 Task: Search one way flight ticket for 2 adults, 2 children, 2 infants in seat in first from Grand Rapids: Gerald R. Ford International Airport to Rockford: Chicago Rockford International Airport(was Northwest Chicagoland Regional Airport At Rockford) on 5-1-2023. Choice of flights is American. Number of bags: 1 checked bag. Price is upto 105000. Outbound departure time preference is 12:00.
Action: Mouse moved to (192, 206)
Screenshot: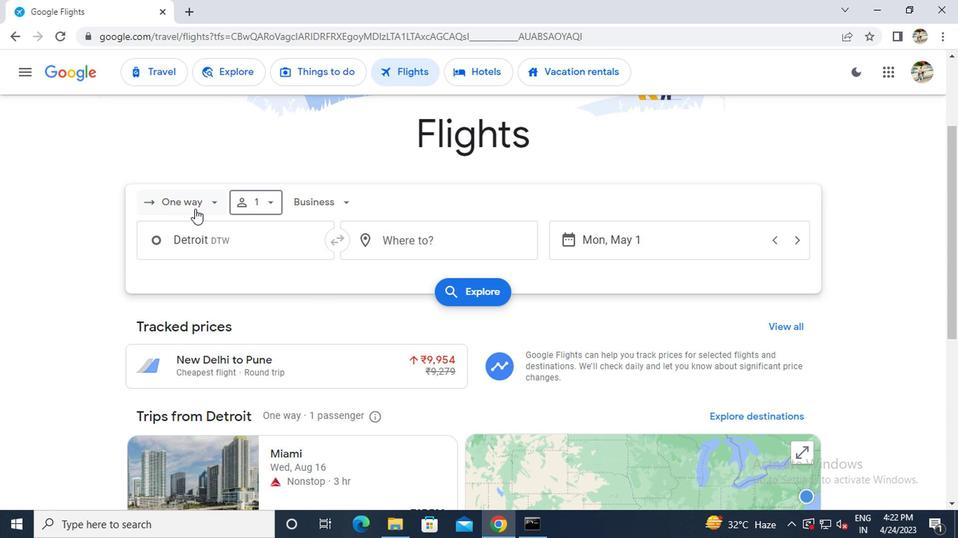 
Action: Mouse pressed left at (192, 206)
Screenshot: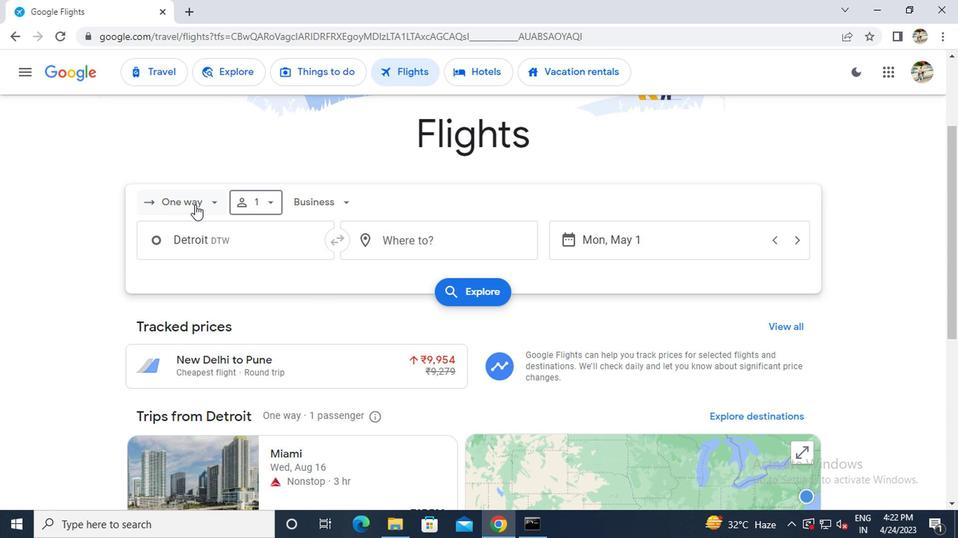 
Action: Mouse moved to (184, 265)
Screenshot: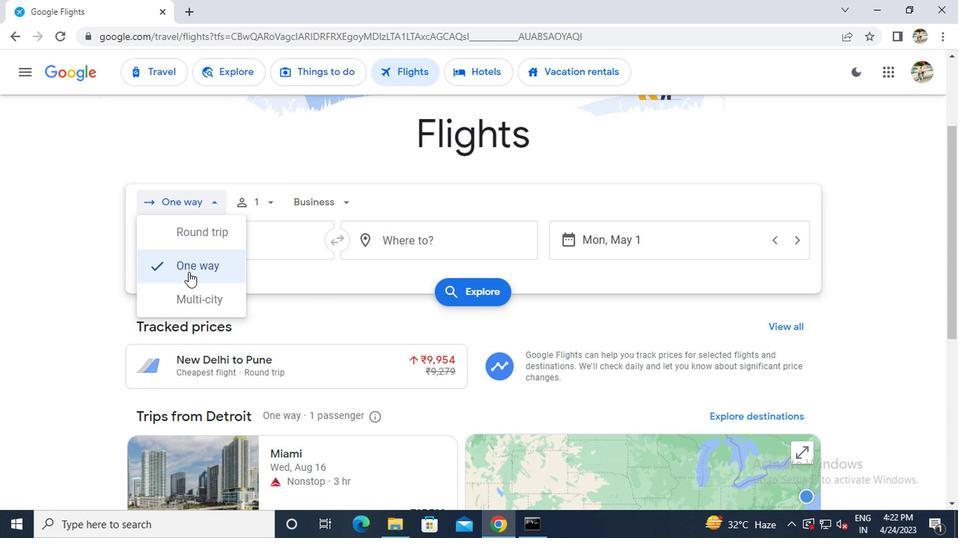 
Action: Mouse pressed left at (184, 265)
Screenshot: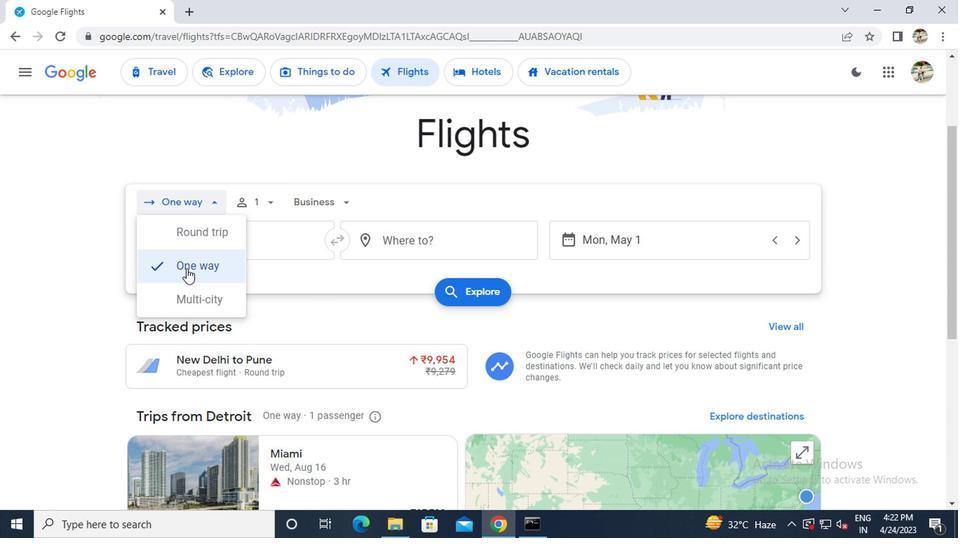 
Action: Mouse moved to (250, 203)
Screenshot: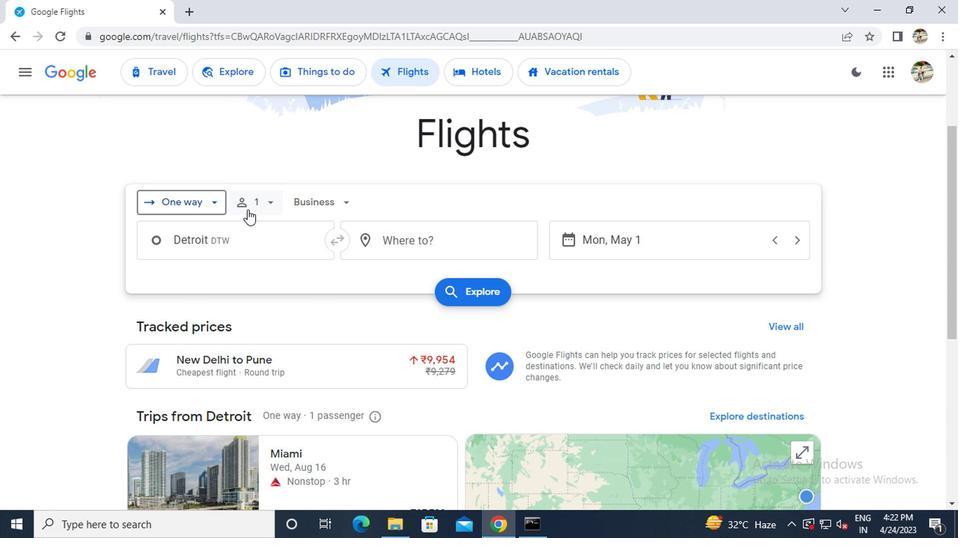 
Action: Mouse pressed left at (250, 203)
Screenshot: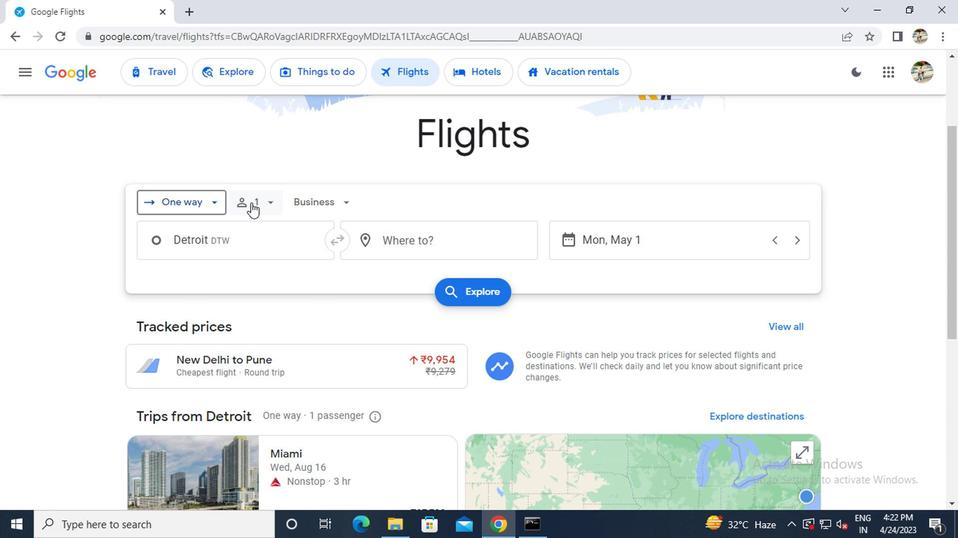 
Action: Mouse moved to (378, 242)
Screenshot: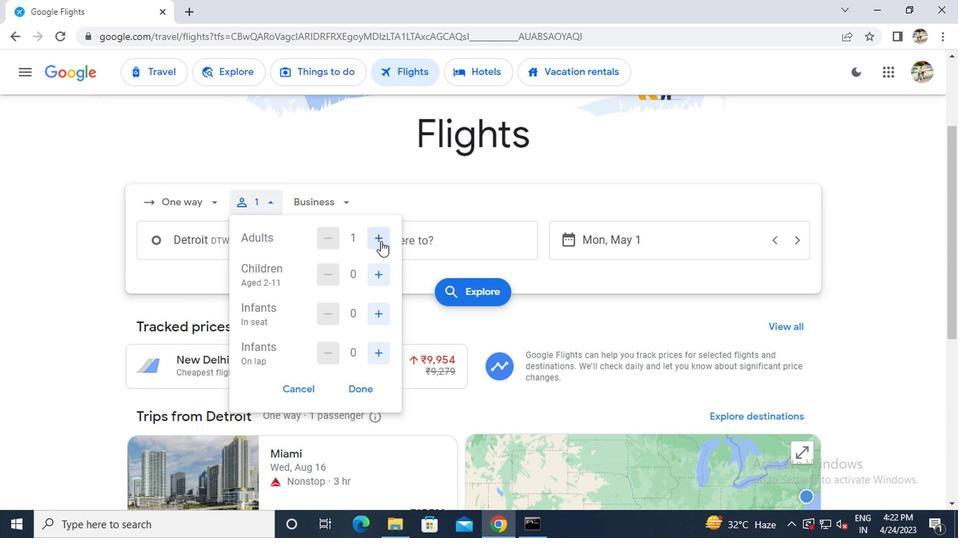 
Action: Mouse pressed left at (378, 242)
Screenshot: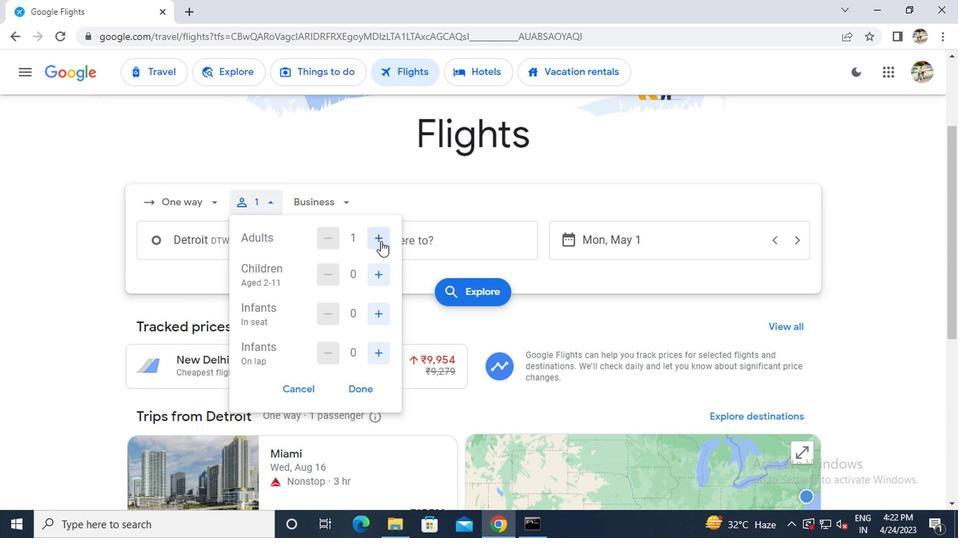 
Action: Mouse moved to (373, 281)
Screenshot: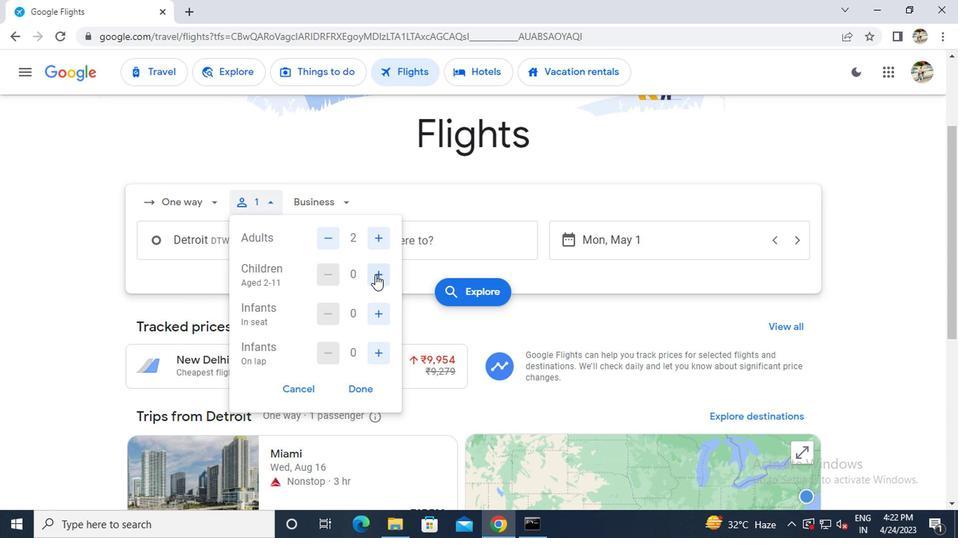 
Action: Mouse pressed left at (373, 281)
Screenshot: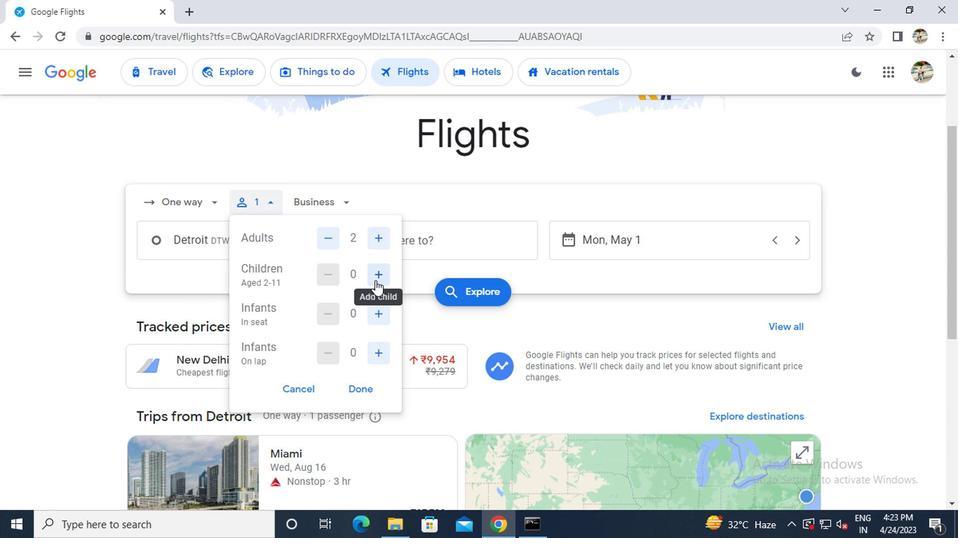 
Action: Mouse pressed left at (373, 281)
Screenshot: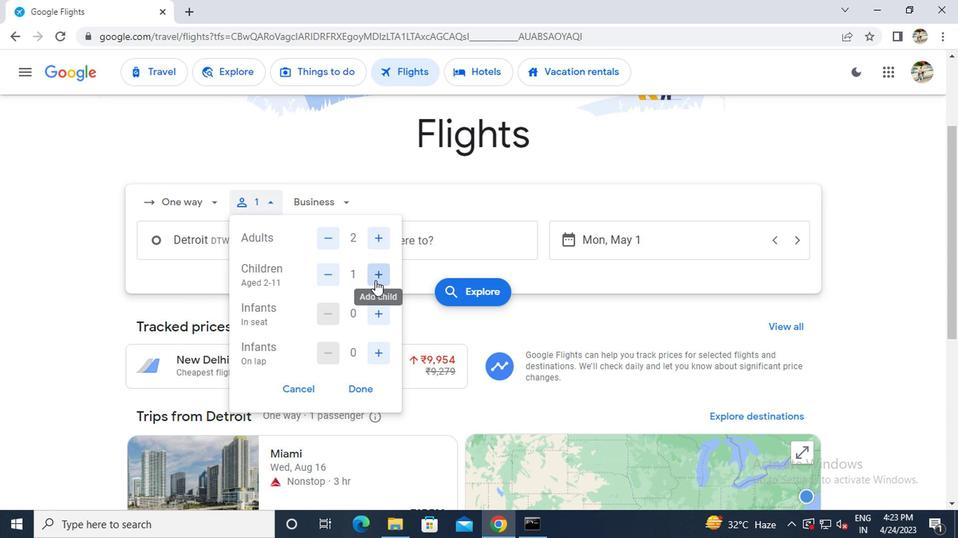 
Action: Mouse moved to (382, 312)
Screenshot: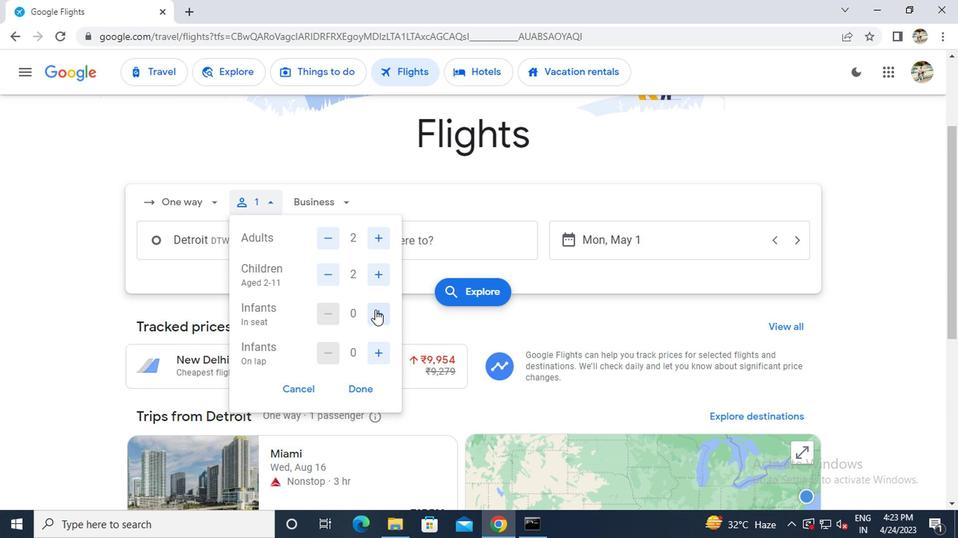 
Action: Mouse pressed left at (382, 312)
Screenshot: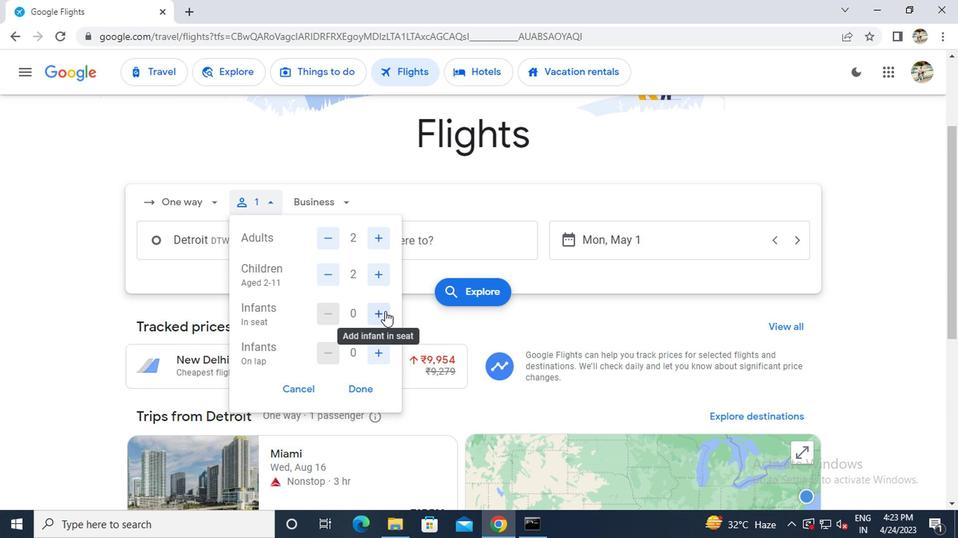 
Action: Mouse pressed left at (382, 312)
Screenshot: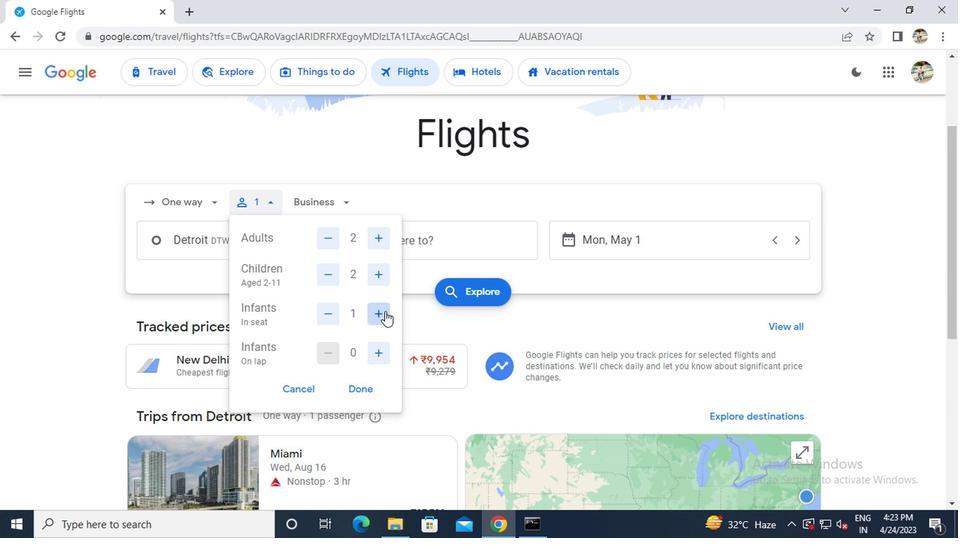 
Action: Mouse moved to (355, 387)
Screenshot: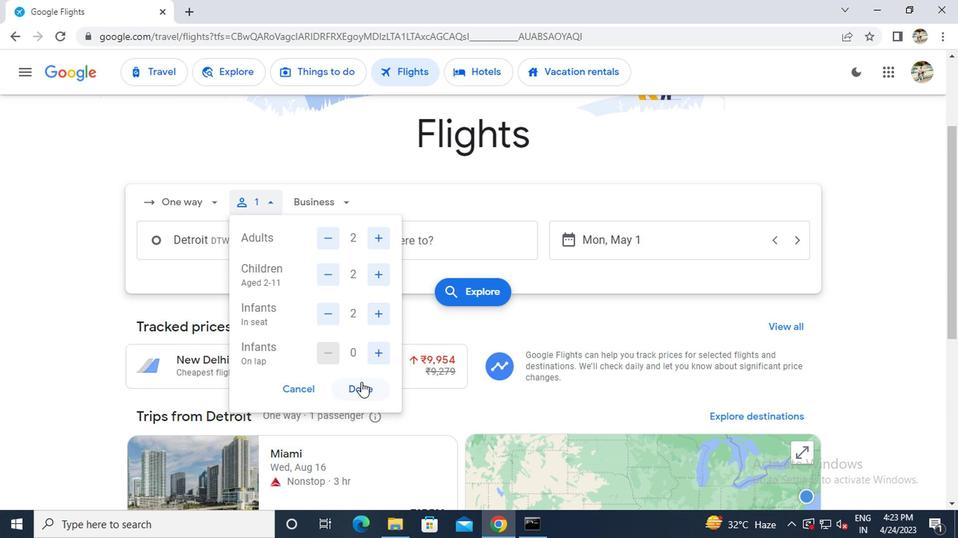
Action: Mouse pressed left at (355, 387)
Screenshot: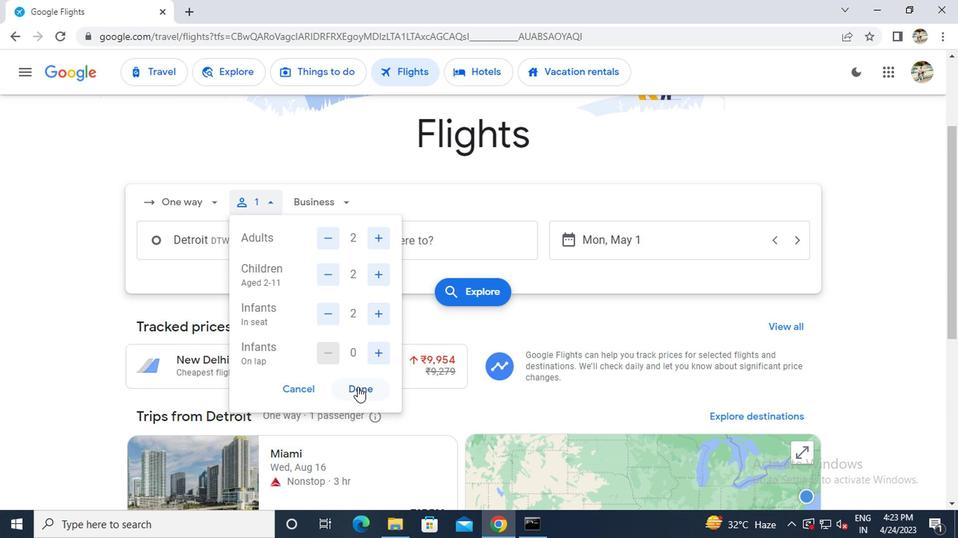 
Action: Mouse moved to (263, 250)
Screenshot: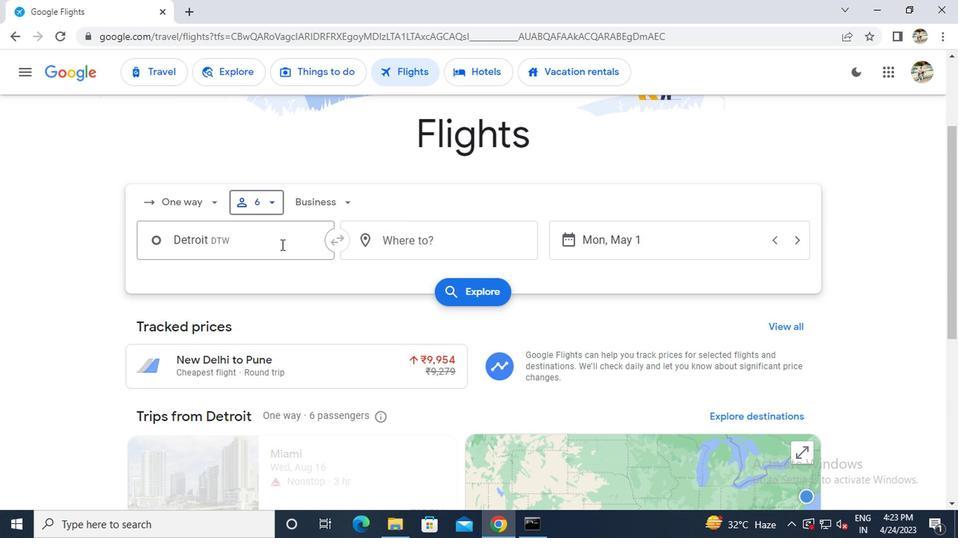 
Action: Mouse pressed left at (263, 250)
Screenshot: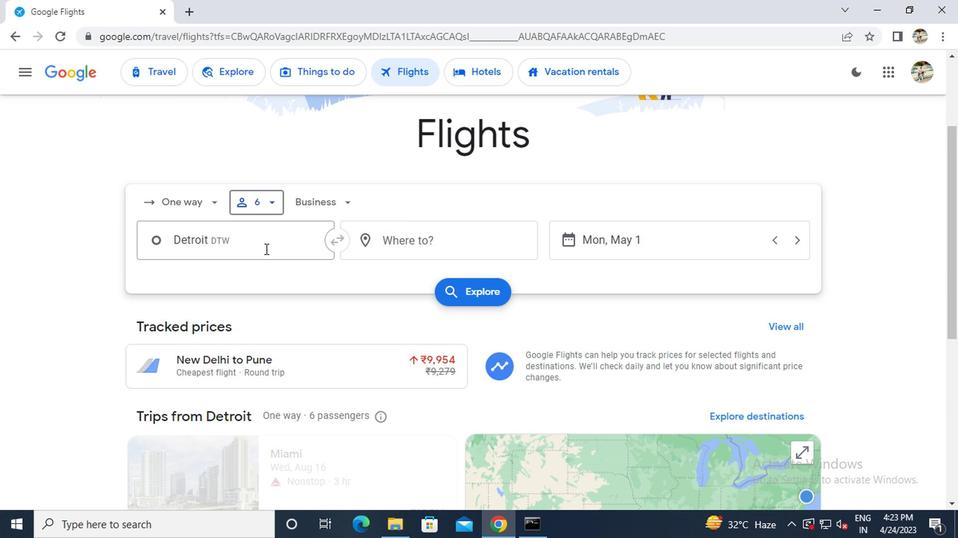 
Action: Key pressed <Key.caps_lock>g<Key.caps_lock>rand<Key.space><Key.caps_lock>r<Key.caps_lock>a
Screenshot: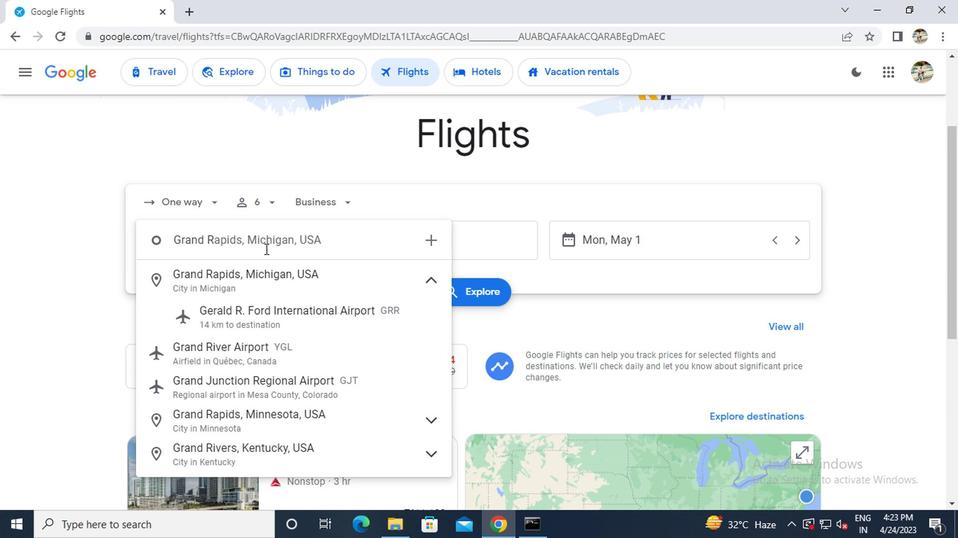 
Action: Mouse moved to (241, 326)
Screenshot: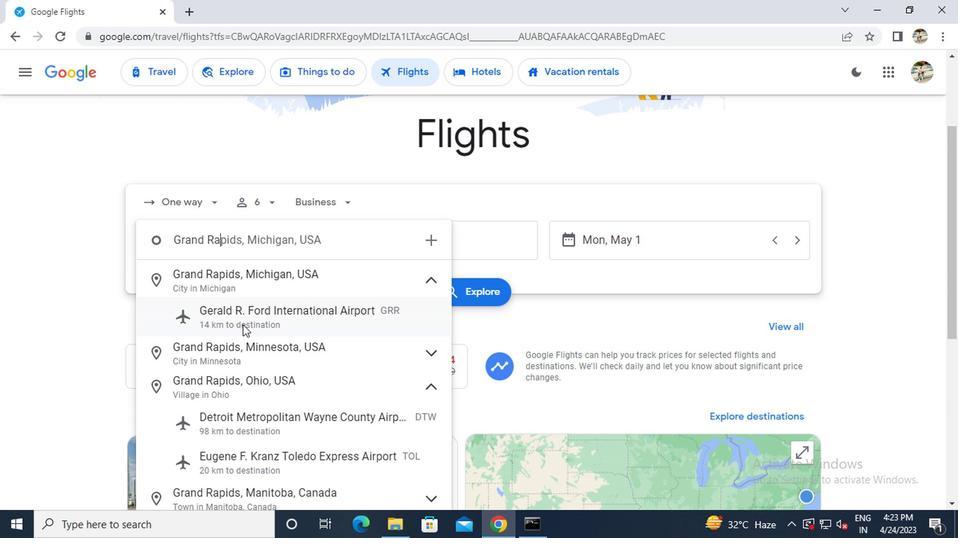 
Action: Mouse pressed left at (241, 326)
Screenshot: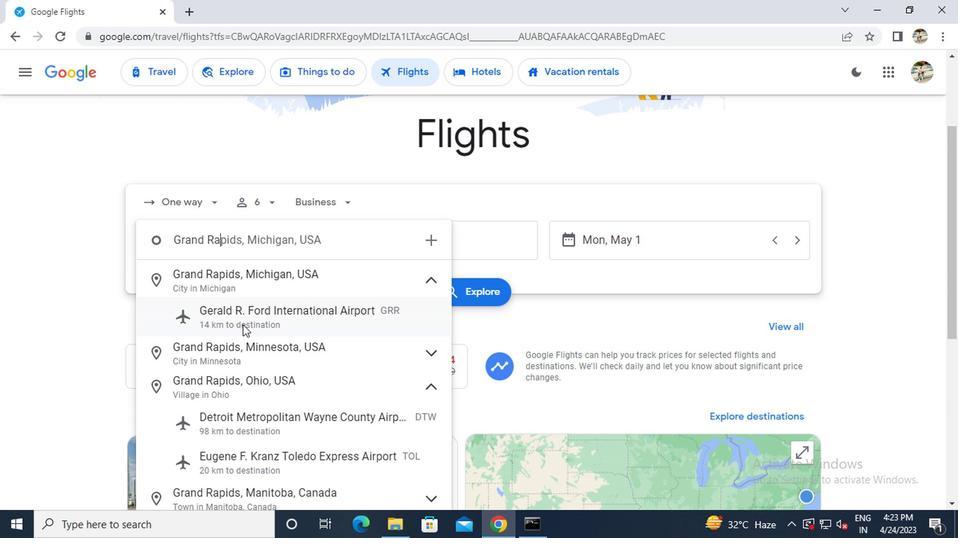 
Action: Mouse moved to (415, 245)
Screenshot: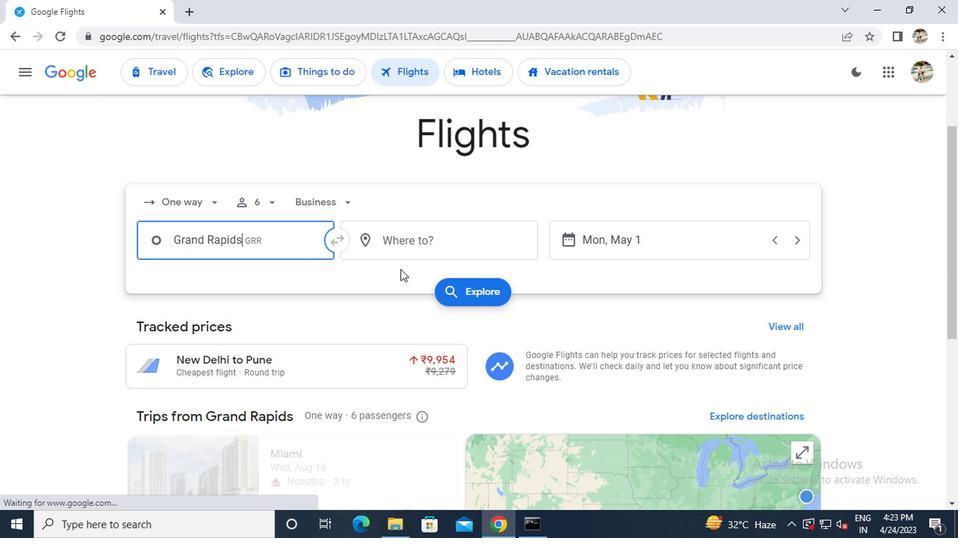 
Action: Mouse pressed left at (415, 245)
Screenshot: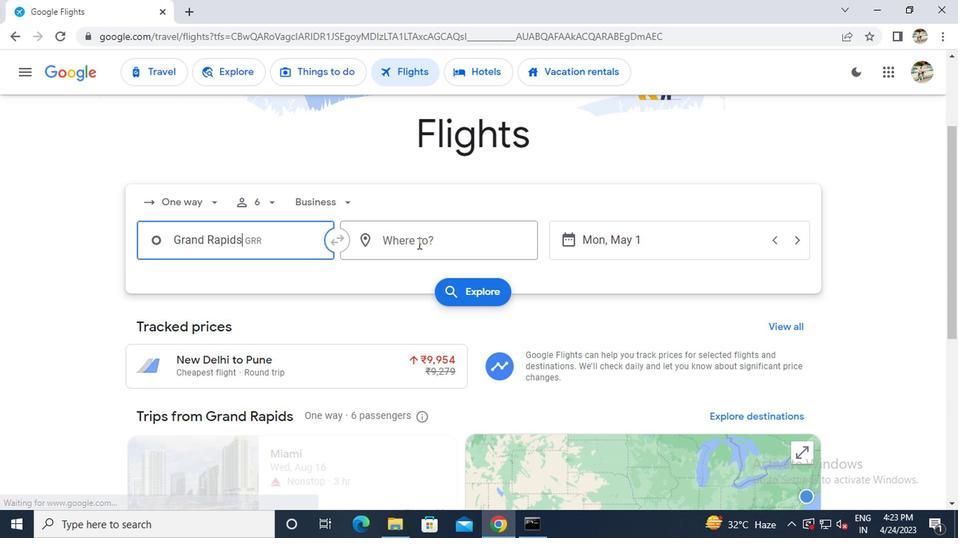 
Action: Key pressed <Key.caps_lock>r<Key.caps_lock>ockford
Screenshot: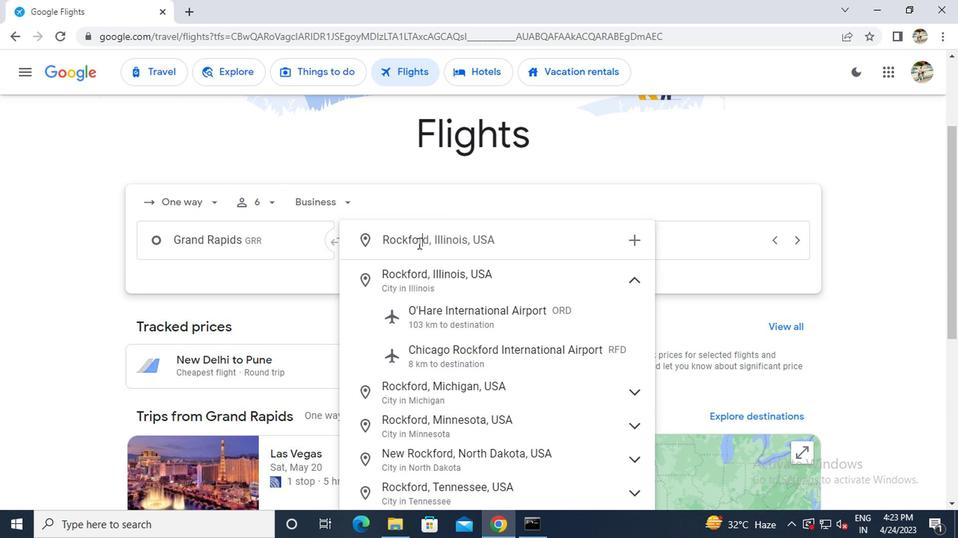 
Action: Mouse moved to (452, 351)
Screenshot: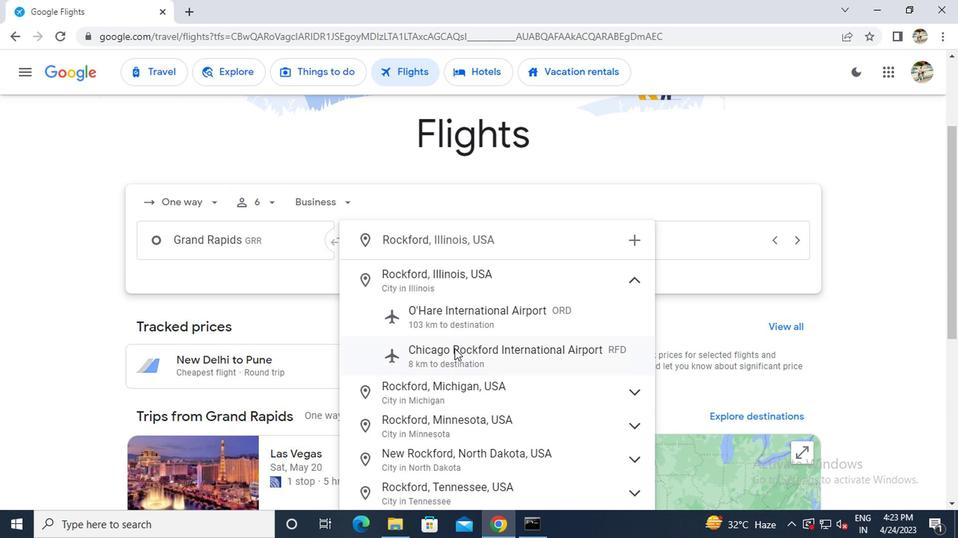 
Action: Mouse pressed left at (452, 351)
Screenshot: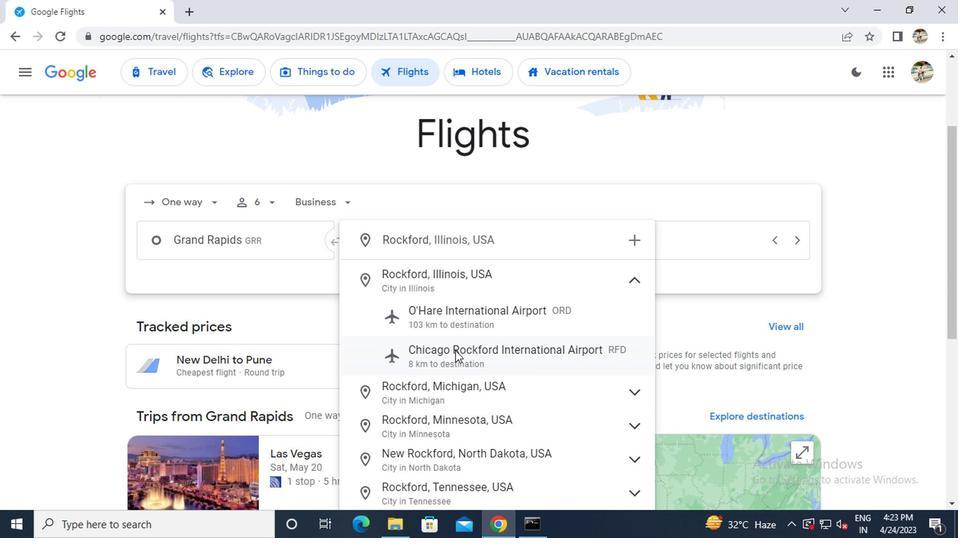 
Action: Mouse moved to (611, 251)
Screenshot: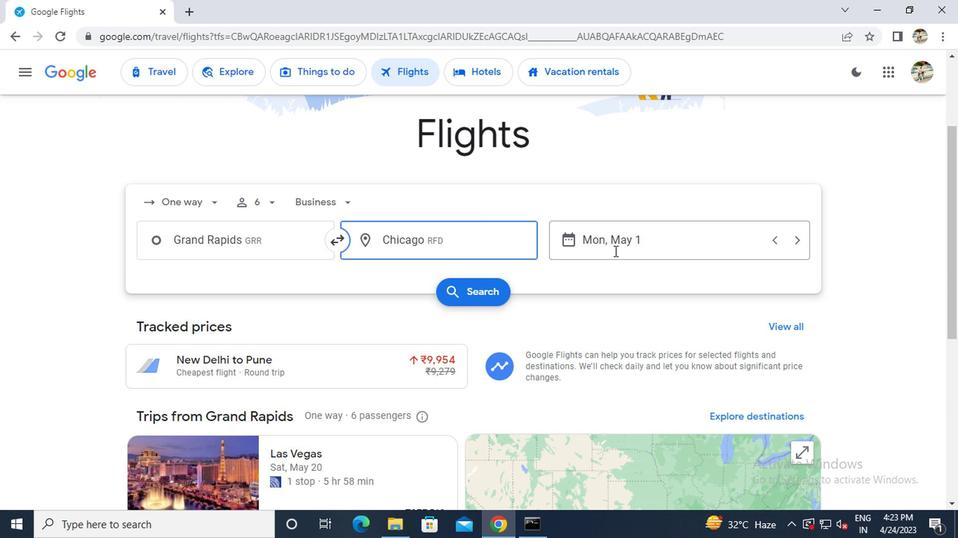 
Action: Mouse pressed left at (611, 251)
Screenshot: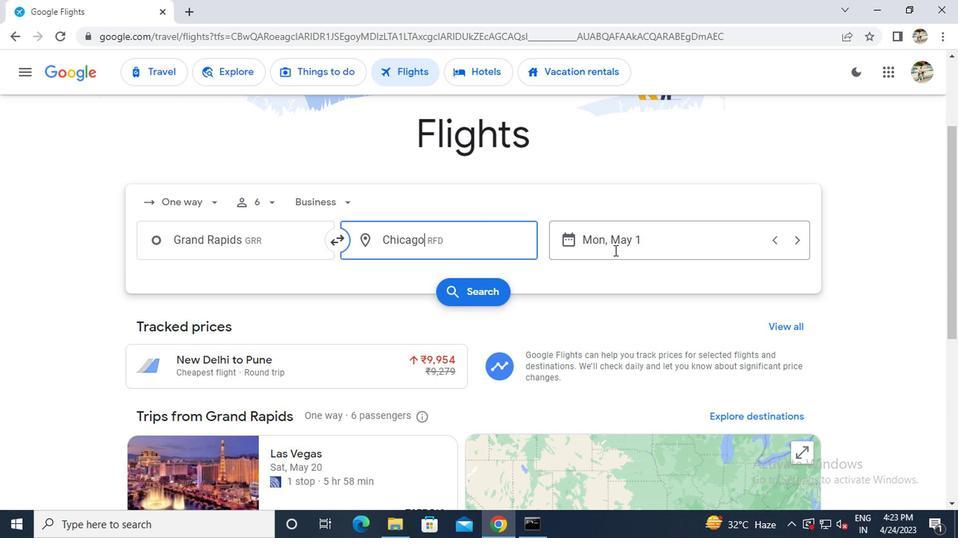 
Action: Mouse pressed left at (611, 251)
Screenshot: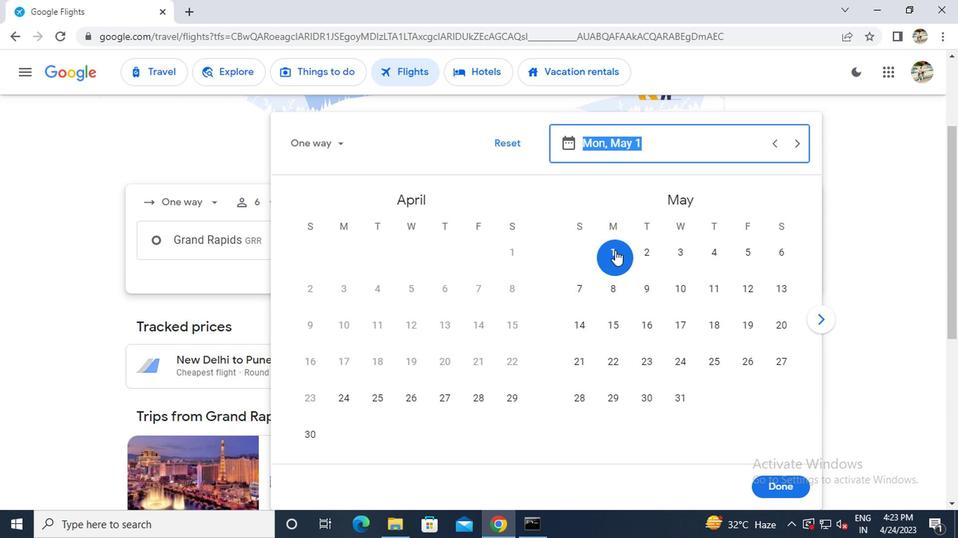 
Action: Mouse moved to (782, 484)
Screenshot: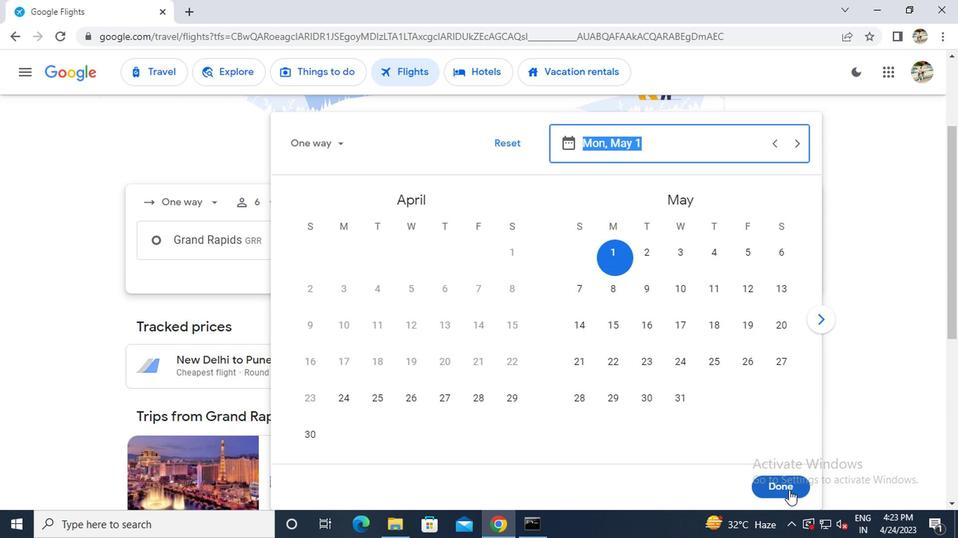
Action: Mouse pressed left at (782, 484)
Screenshot: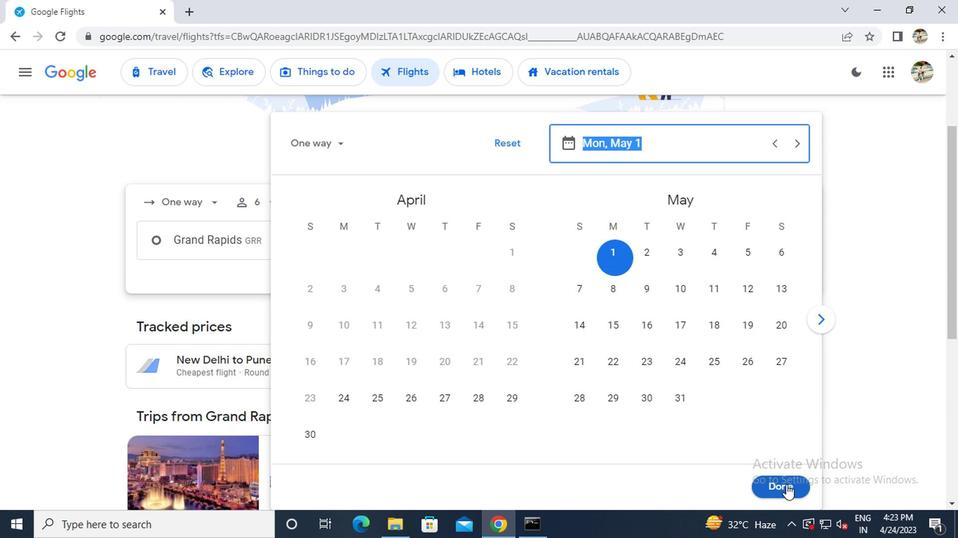 
Action: Mouse moved to (465, 297)
Screenshot: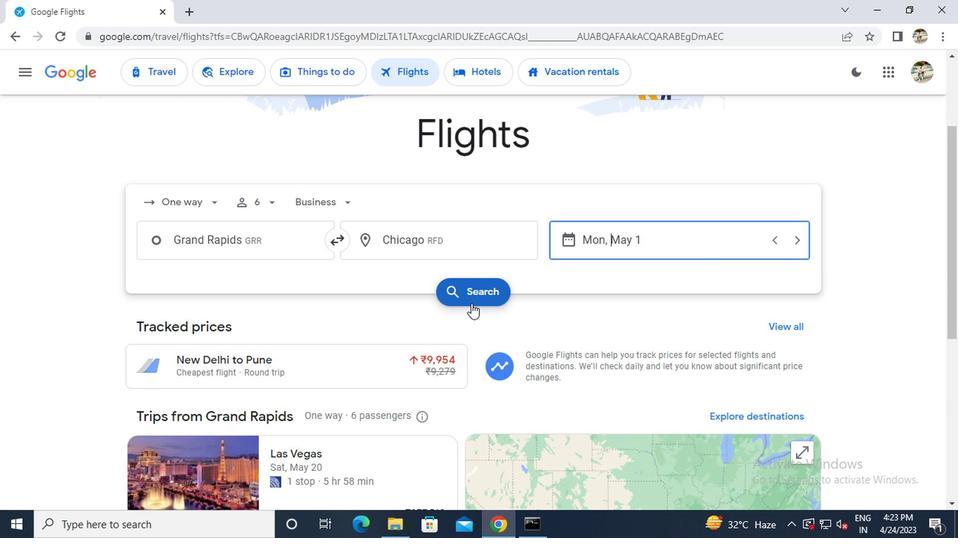 
Action: Mouse pressed left at (465, 297)
Screenshot: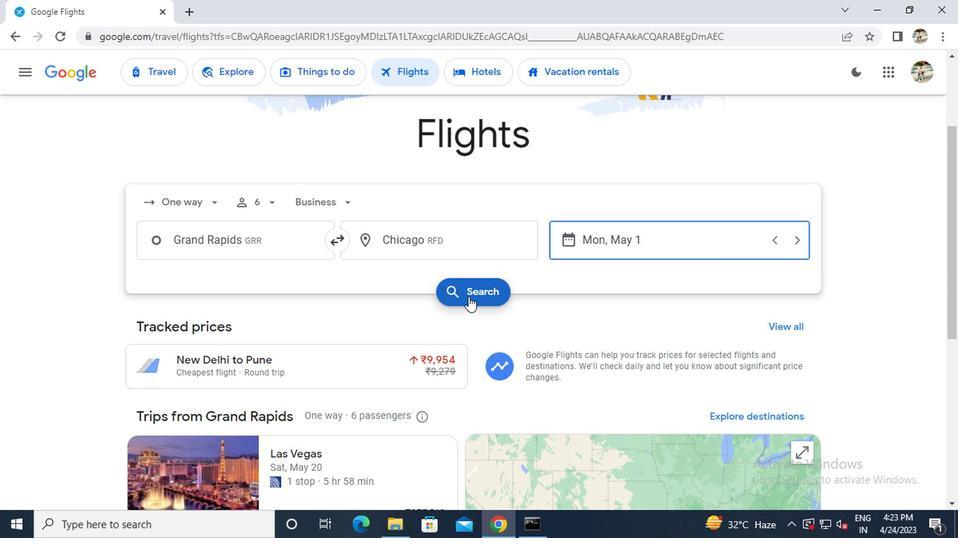 
Action: Mouse moved to (146, 200)
Screenshot: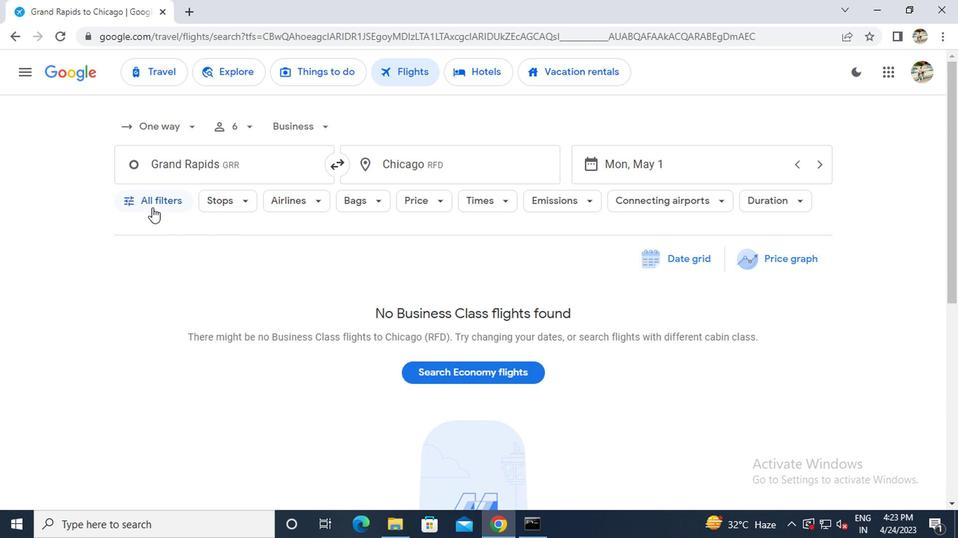 
Action: Mouse pressed left at (146, 200)
Screenshot: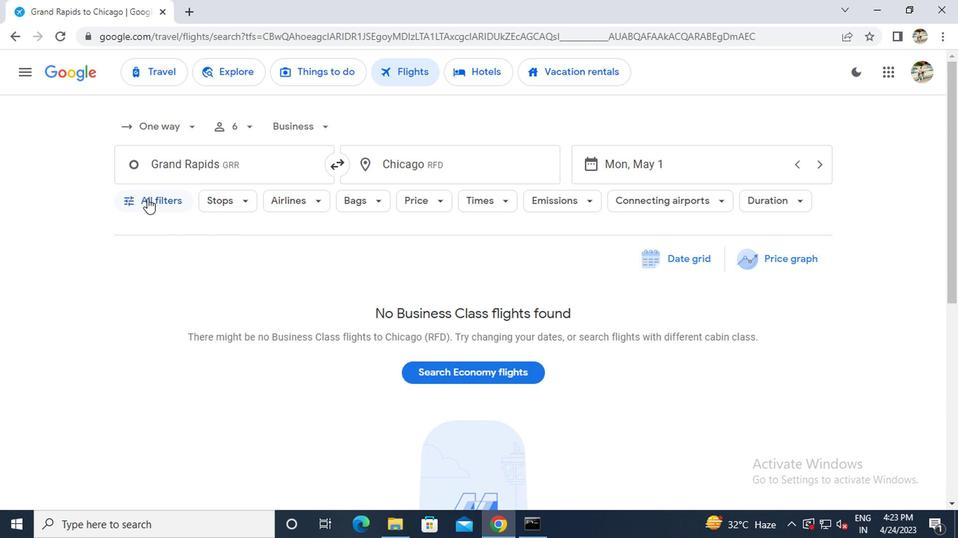 
Action: Mouse moved to (210, 285)
Screenshot: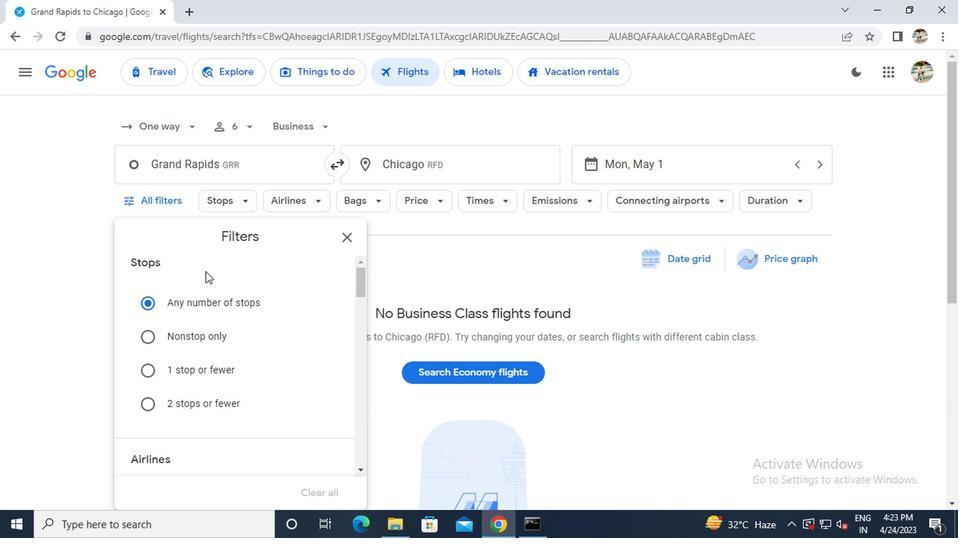 
Action: Mouse scrolled (210, 285) with delta (0, 0)
Screenshot: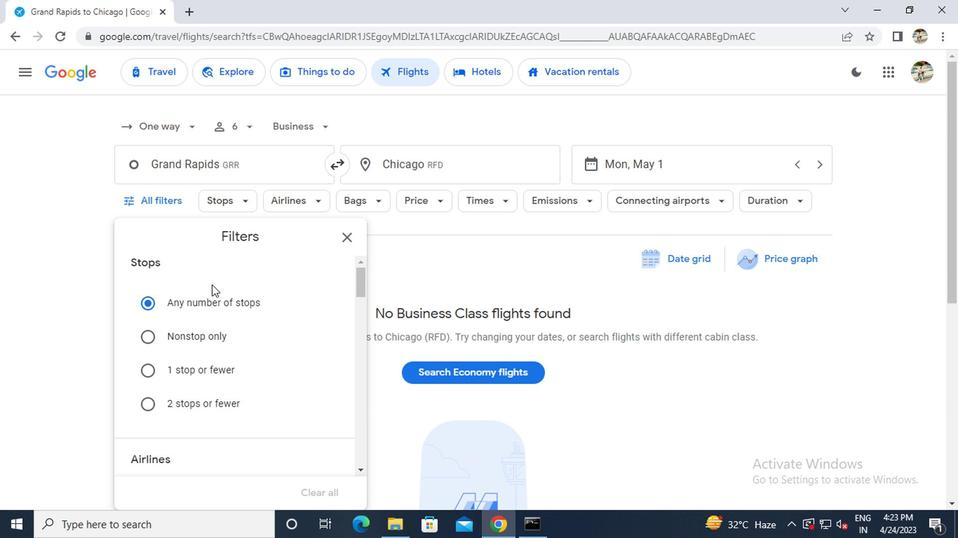 
Action: Mouse scrolled (210, 285) with delta (0, 0)
Screenshot: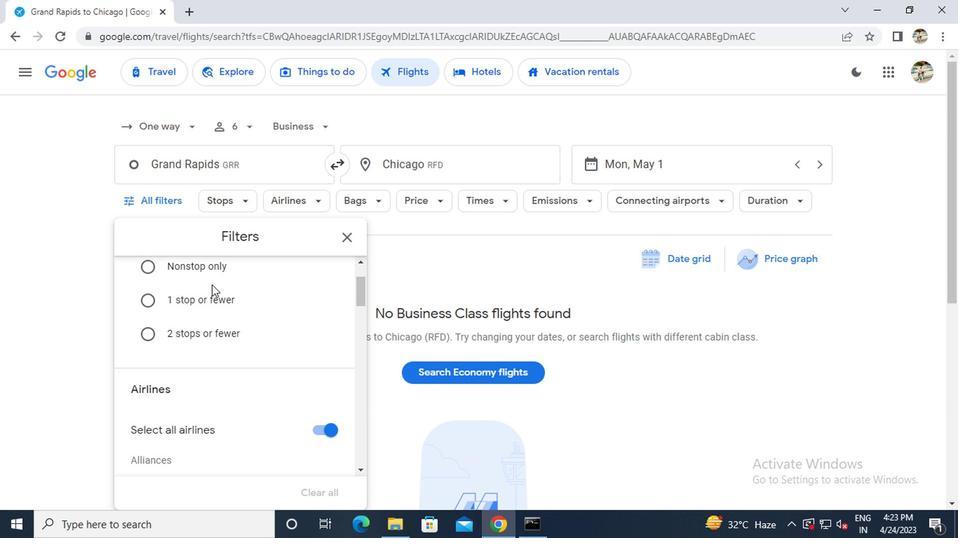 
Action: Mouse scrolled (210, 285) with delta (0, 0)
Screenshot: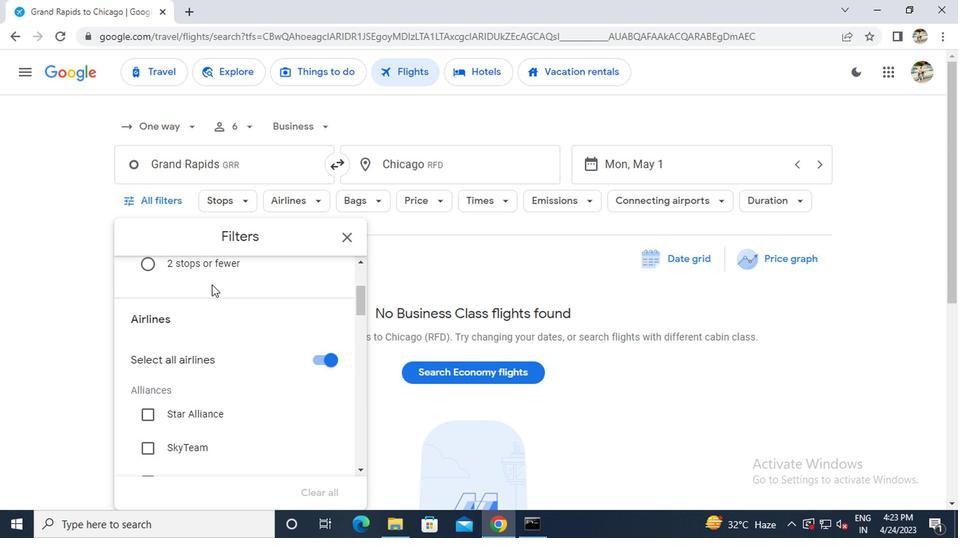 
Action: Mouse scrolled (210, 286) with delta (0, 0)
Screenshot: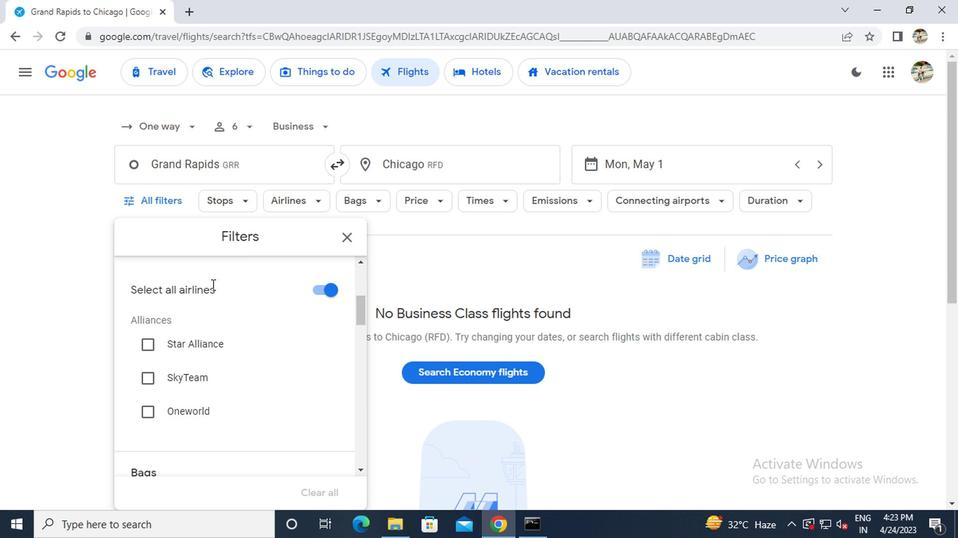 
Action: Mouse scrolled (210, 286) with delta (0, 0)
Screenshot: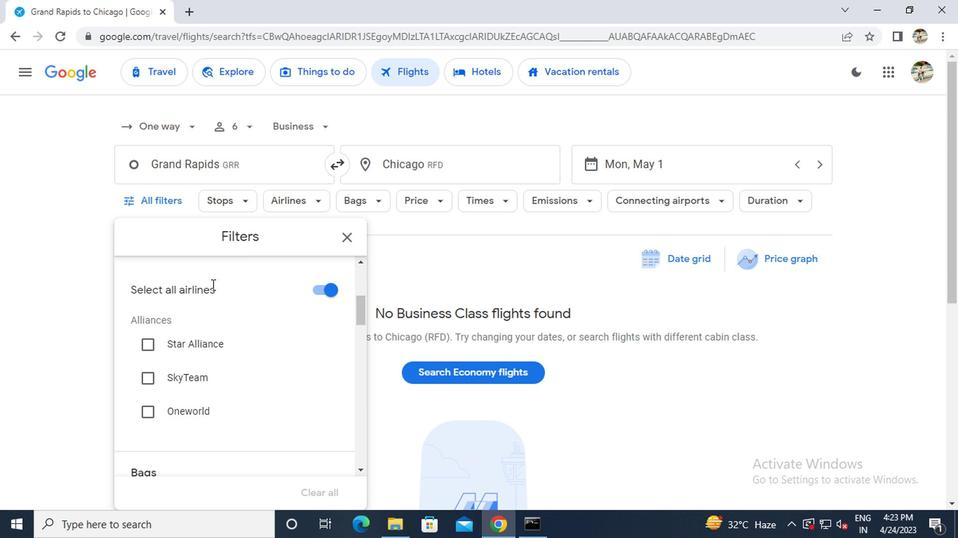 
Action: Mouse scrolled (210, 286) with delta (0, 0)
Screenshot: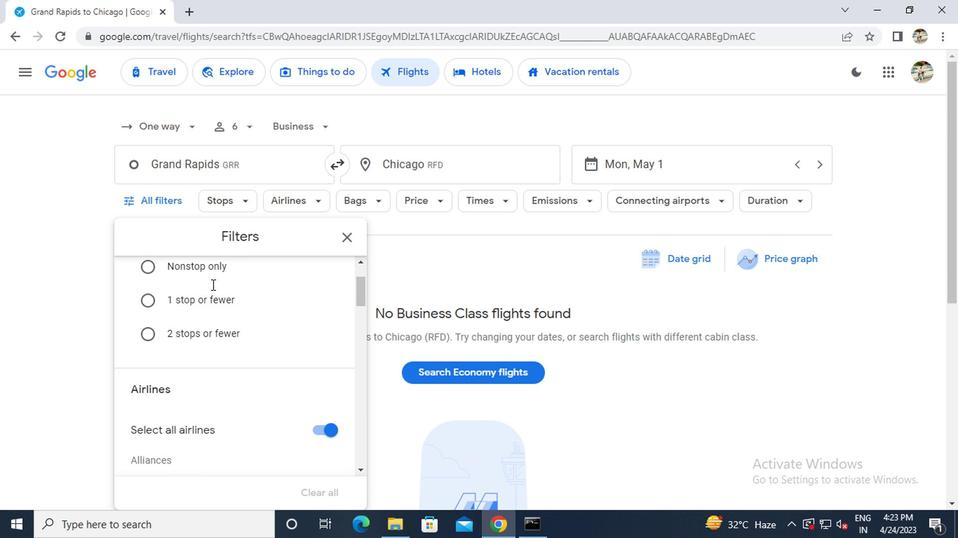 
Action: Mouse scrolled (210, 285) with delta (0, 0)
Screenshot: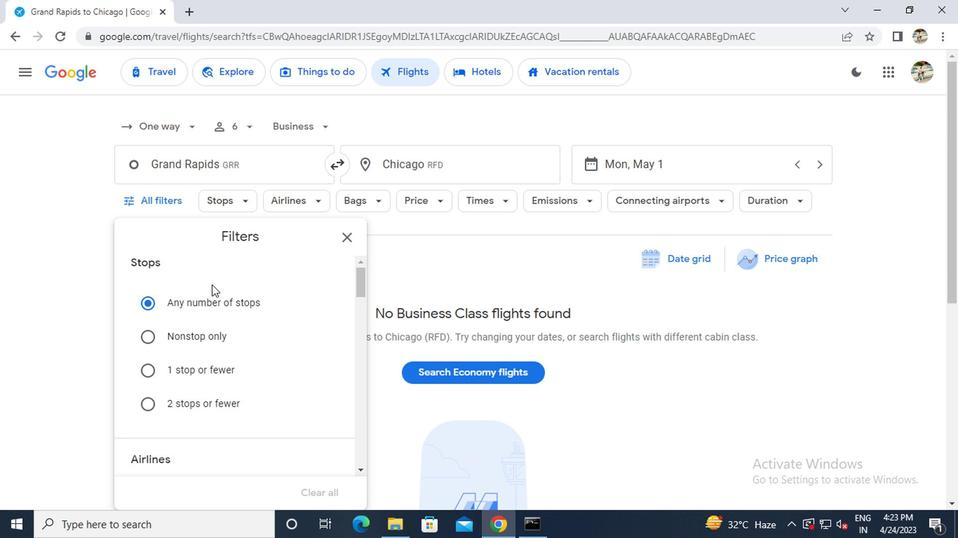
Action: Mouse scrolled (210, 285) with delta (0, 0)
Screenshot: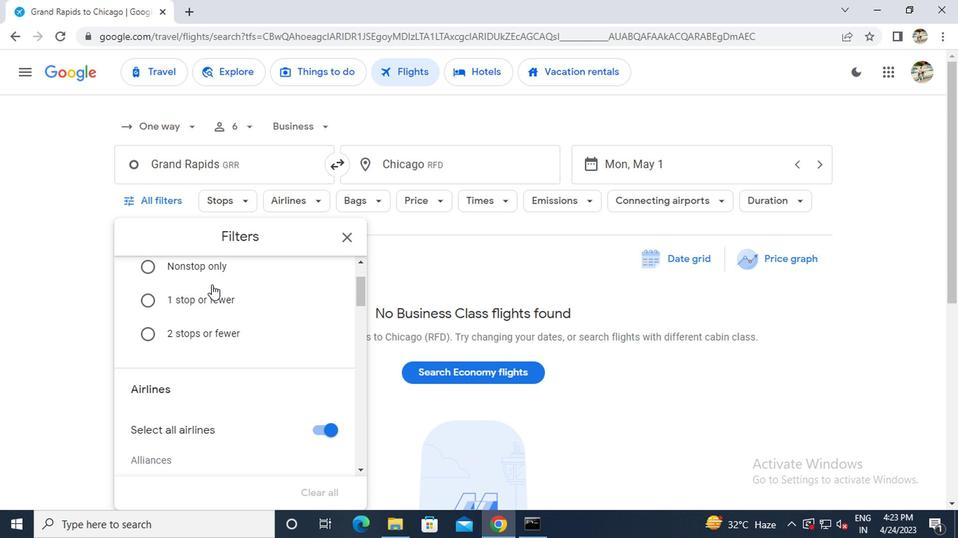 
Action: Mouse scrolled (210, 285) with delta (0, 0)
Screenshot: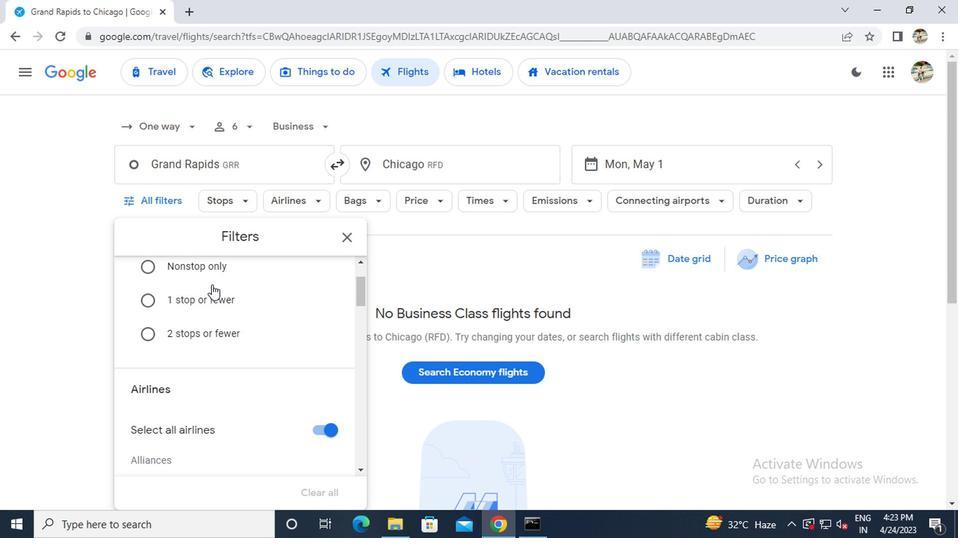 
Action: Mouse scrolled (210, 285) with delta (0, 0)
Screenshot: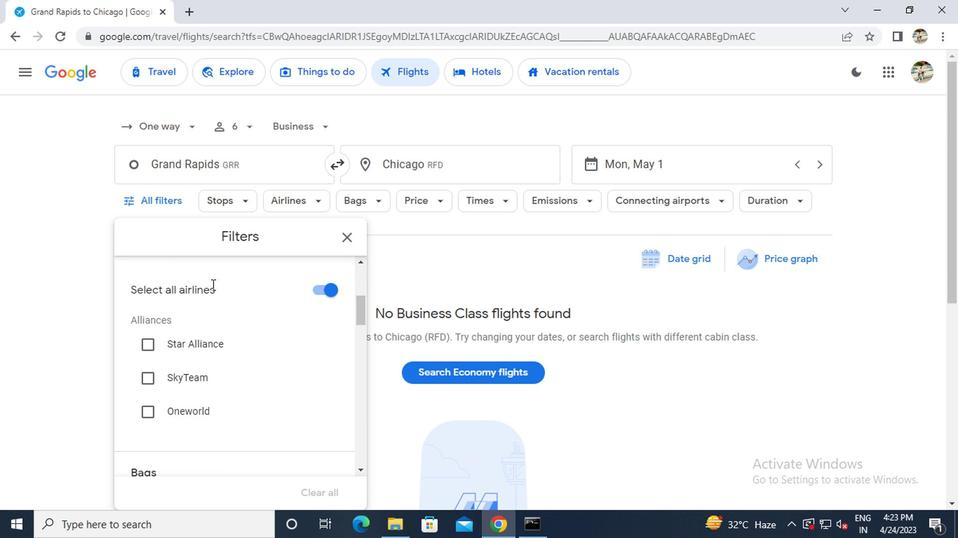 
Action: Mouse scrolled (210, 285) with delta (0, 0)
Screenshot: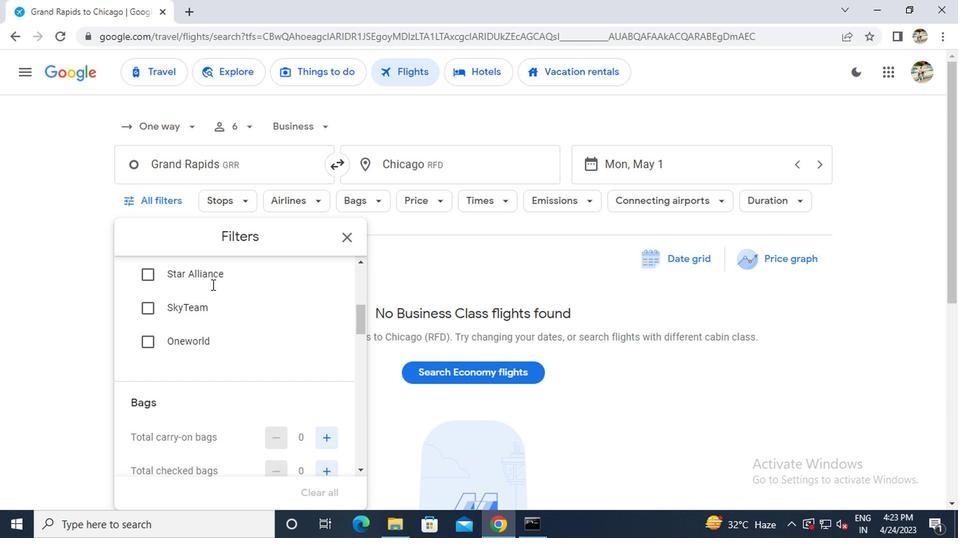 
Action: Mouse scrolled (210, 285) with delta (0, 0)
Screenshot: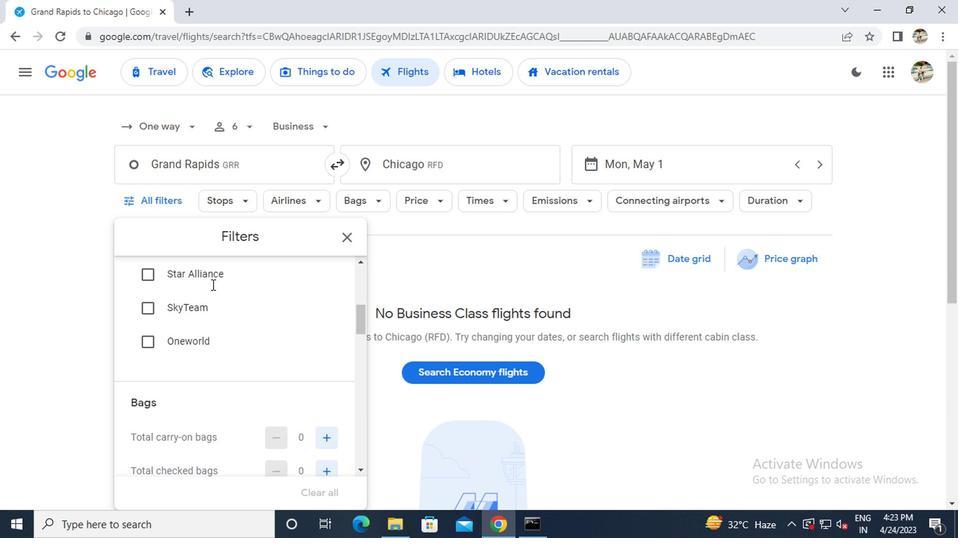 
Action: Mouse moved to (313, 331)
Screenshot: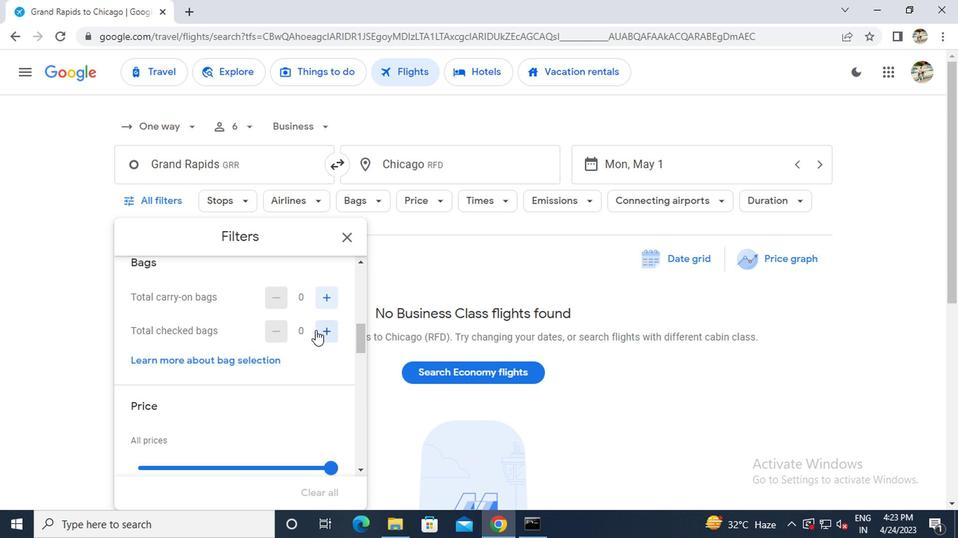 
Action: Mouse pressed left at (313, 331)
Screenshot: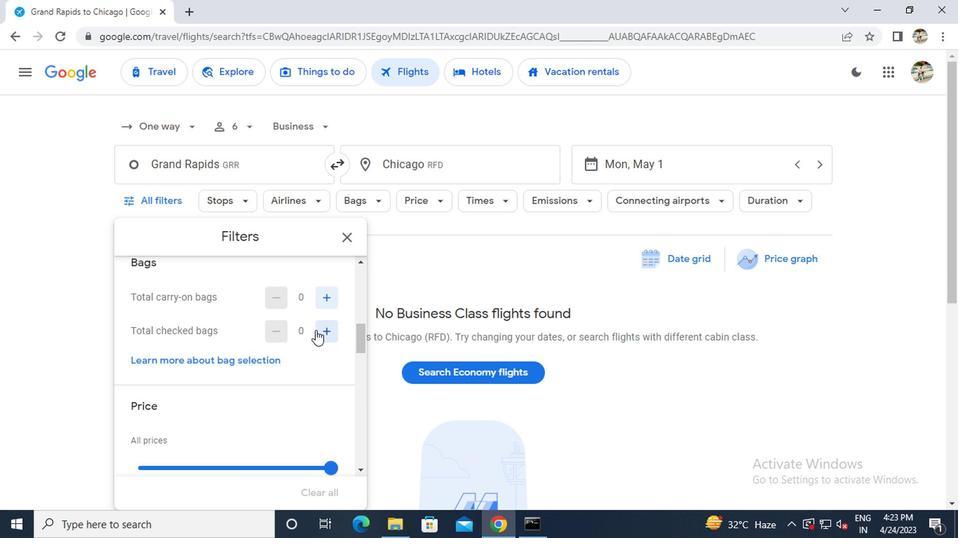 
Action: Mouse moved to (313, 332)
Screenshot: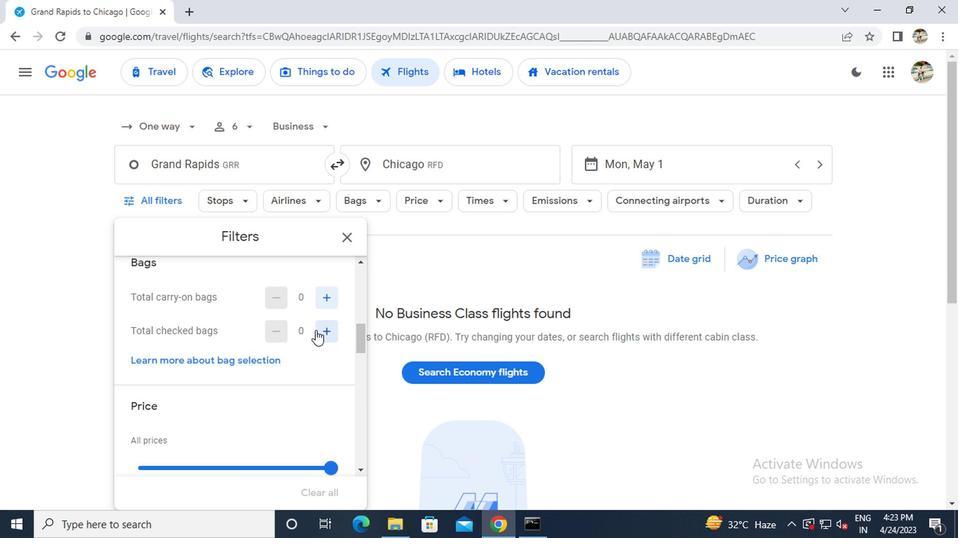 
Action: Mouse scrolled (313, 332) with delta (0, 0)
Screenshot: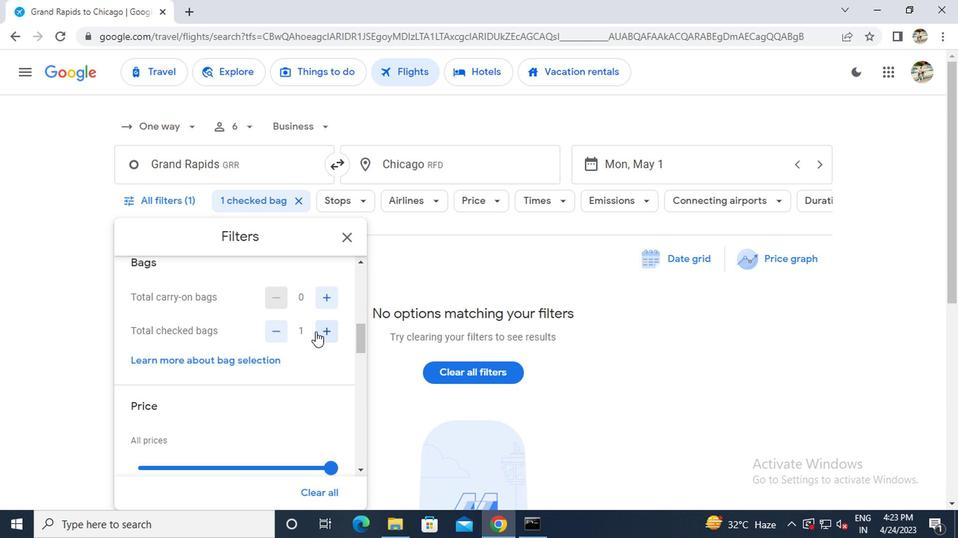 
Action: Mouse moved to (328, 398)
Screenshot: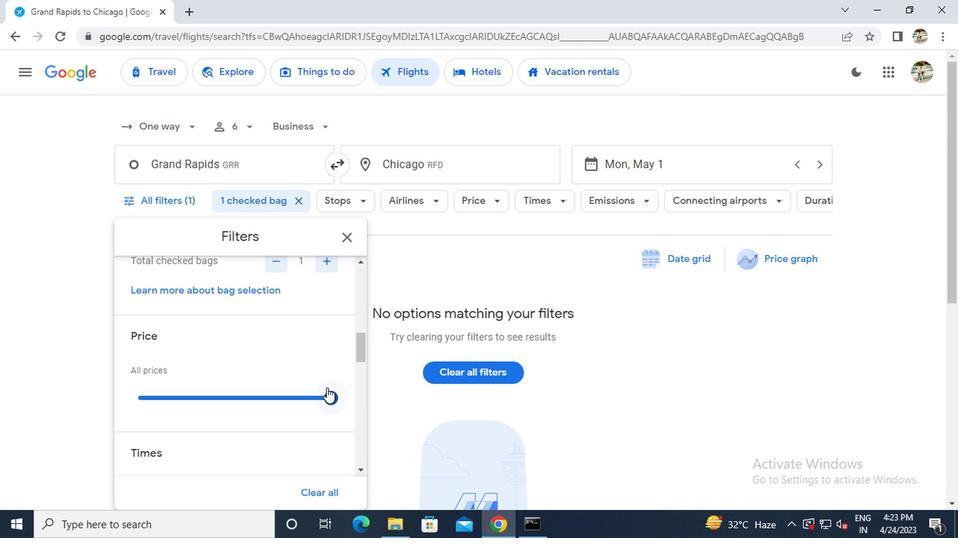 
Action: Mouse pressed left at (328, 398)
Screenshot: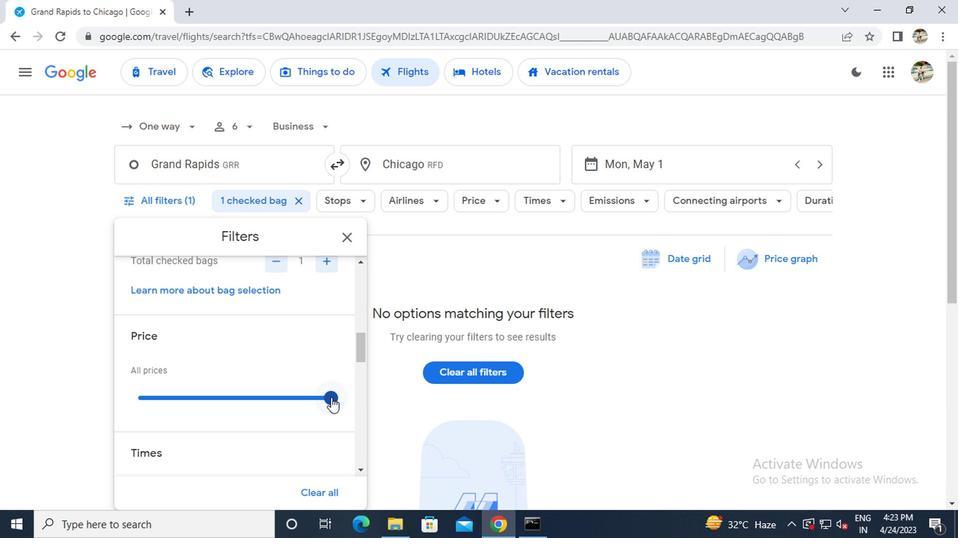 
Action: Mouse moved to (261, 382)
Screenshot: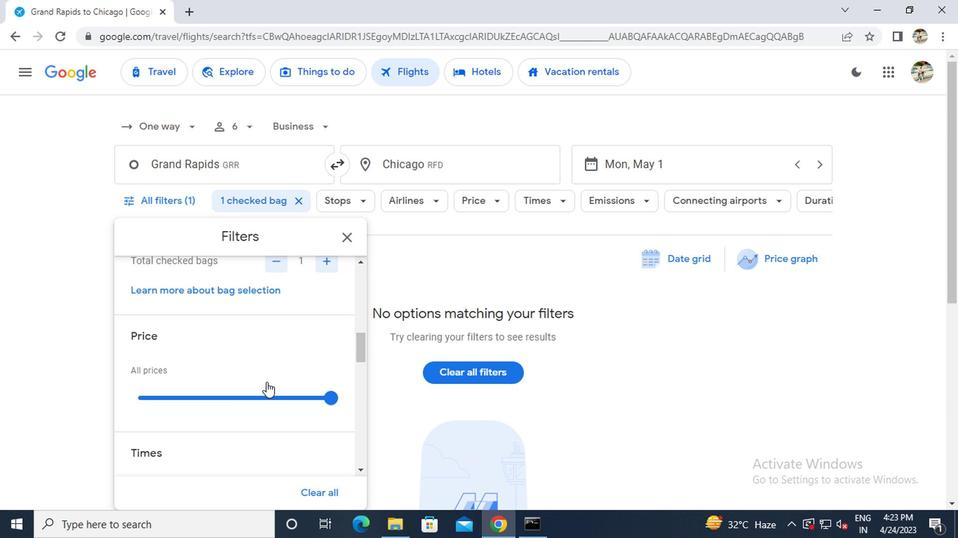 
Action: Mouse scrolled (261, 381) with delta (0, 0)
Screenshot: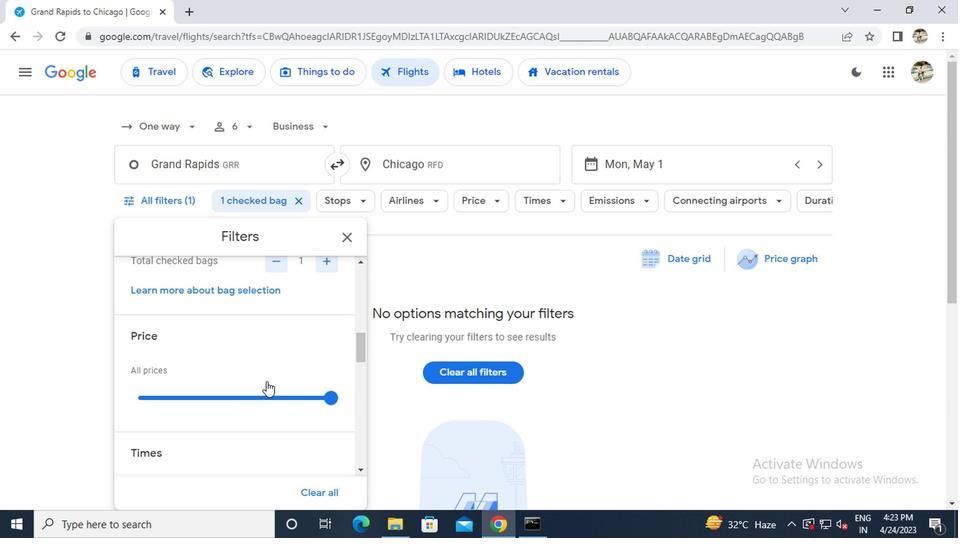 
Action: Mouse scrolled (261, 381) with delta (0, 0)
Screenshot: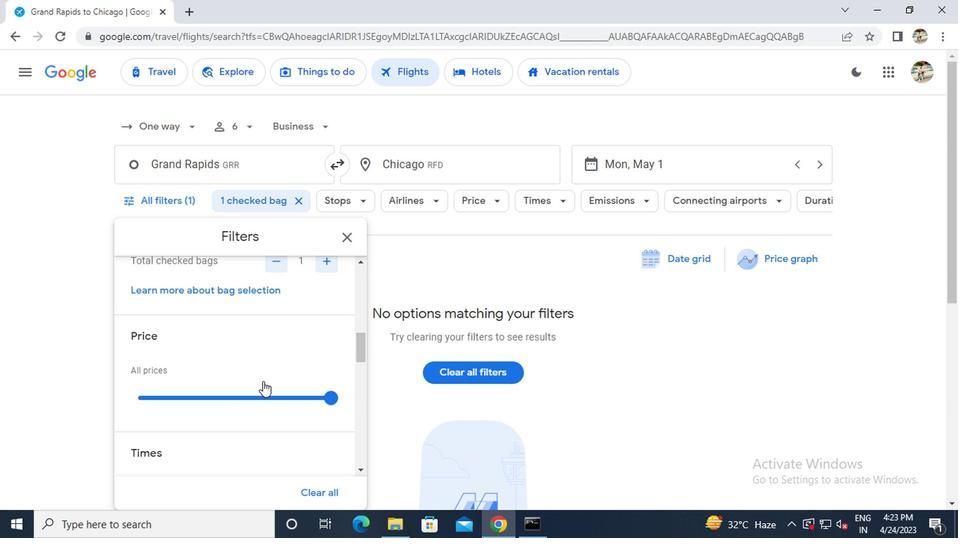 
Action: Mouse scrolled (261, 381) with delta (0, 0)
Screenshot: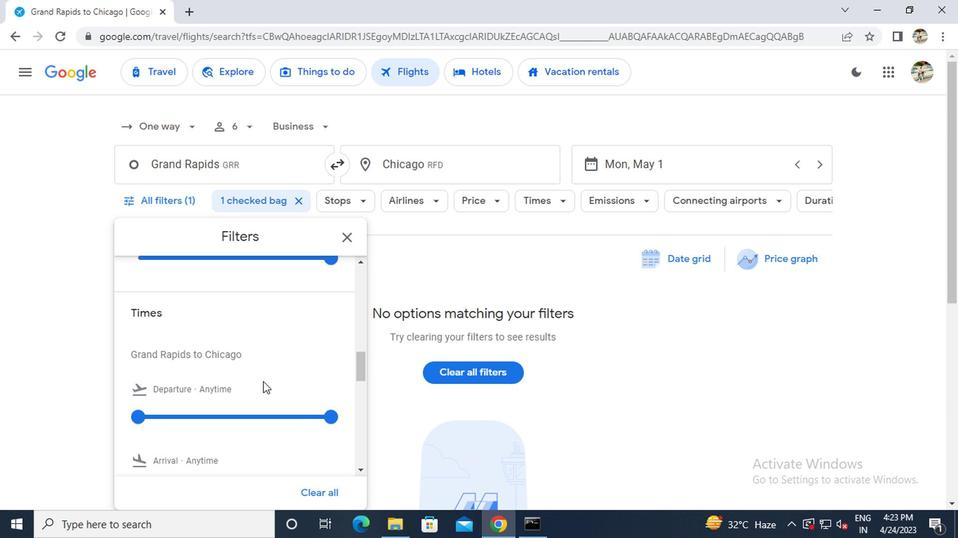 
Action: Mouse moved to (138, 345)
Screenshot: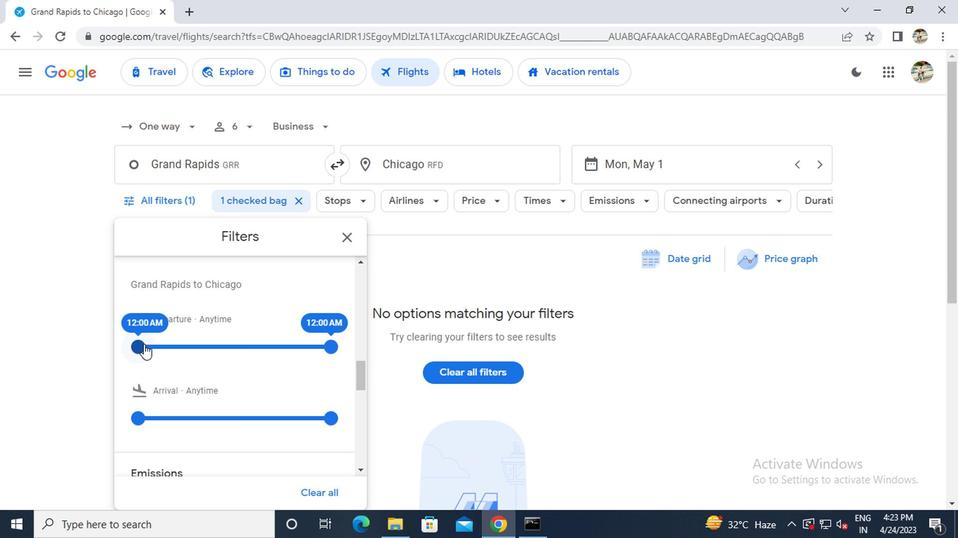 
Action: Mouse pressed left at (138, 345)
Screenshot: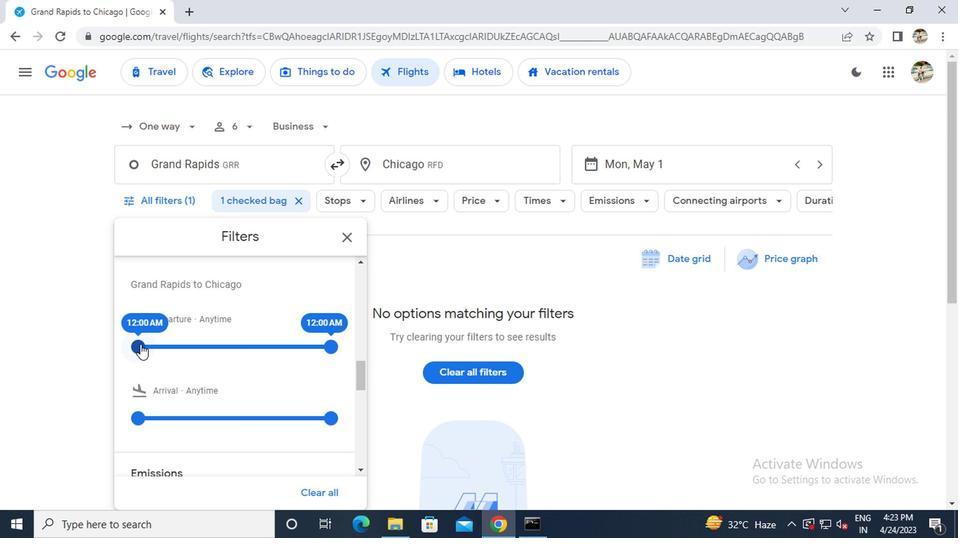 
Action: Mouse moved to (337, 232)
Screenshot: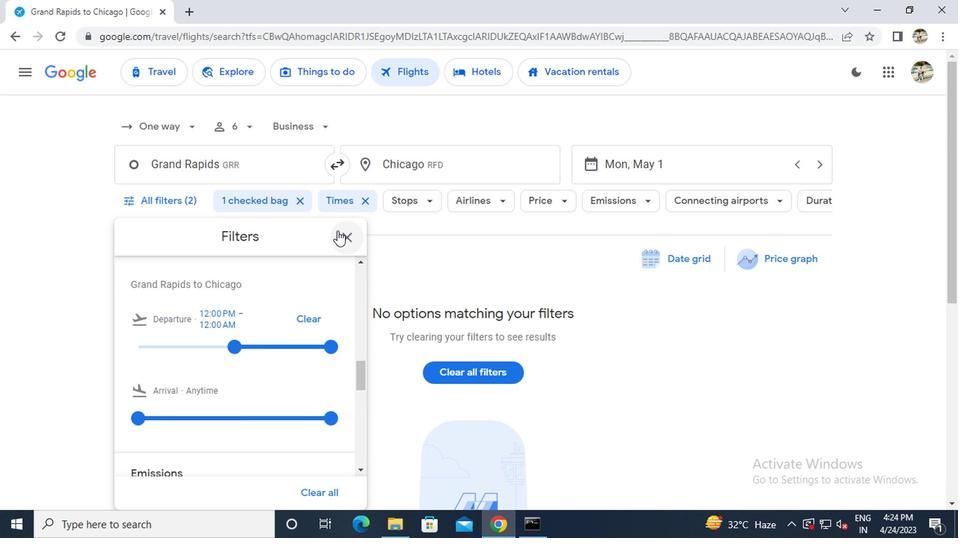 
Action: Mouse pressed left at (337, 232)
Screenshot: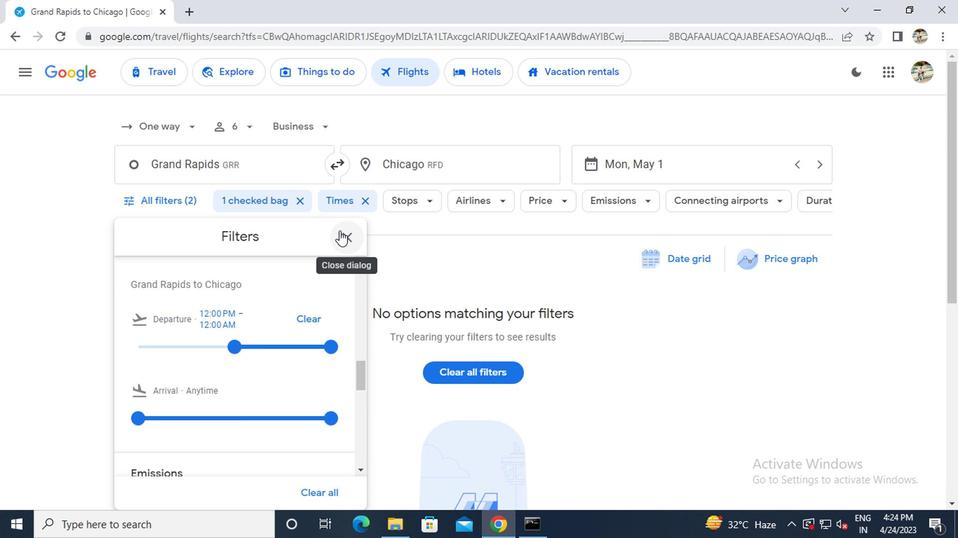 
